 Task: Create Card Diversity and Inclusion Training in Board Customer Journey Mapping Tools to Workspace Financial Management. Create Card Image Processing Review in Board Employer Branding to Workspace Financial Management. Create Card Harassment Prevention Training in Board Product Market Fit Analysis and Validation to Workspace Financial Management
Action: Mouse moved to (95, 271)
Screenshot: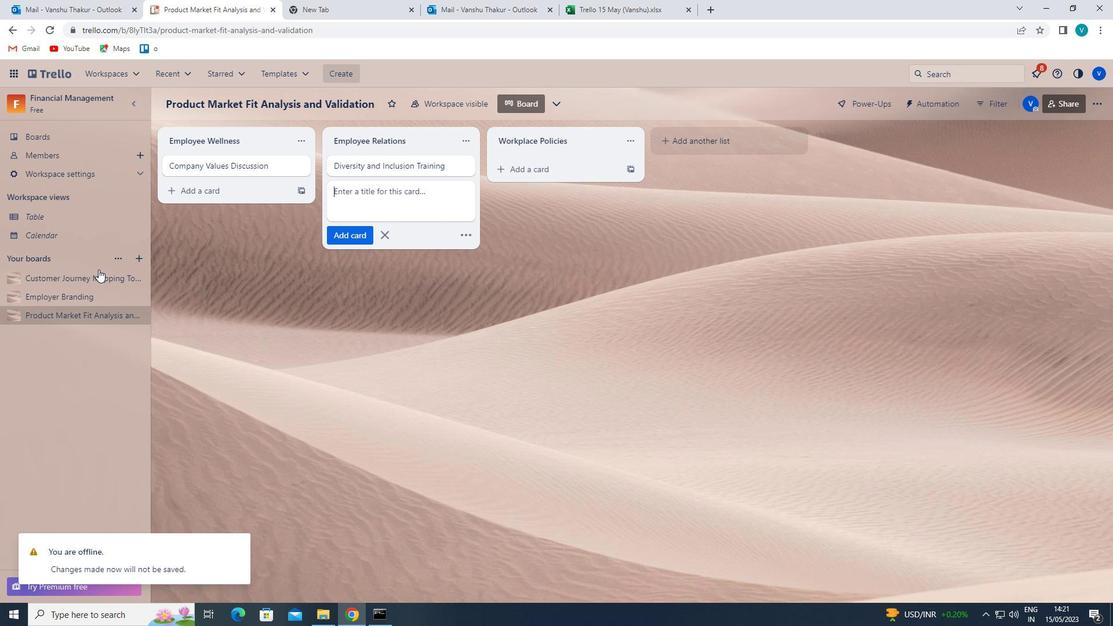 
Action: Mouse pressed left at (95, 271)
Screenshot: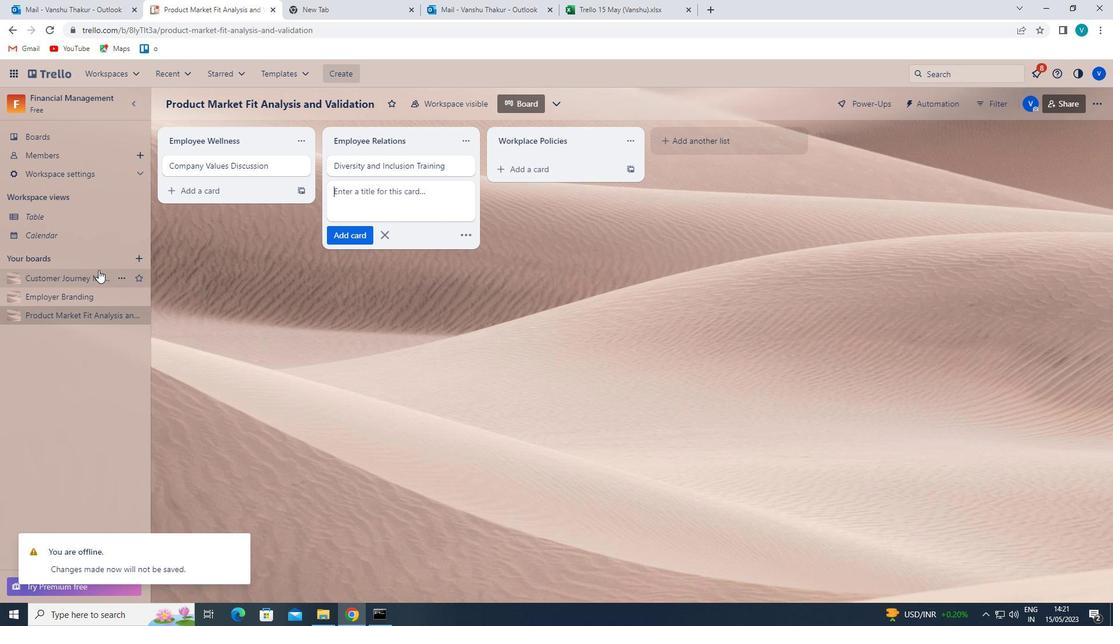 
Action: Mouse moved to (546, 172)
Screenshot: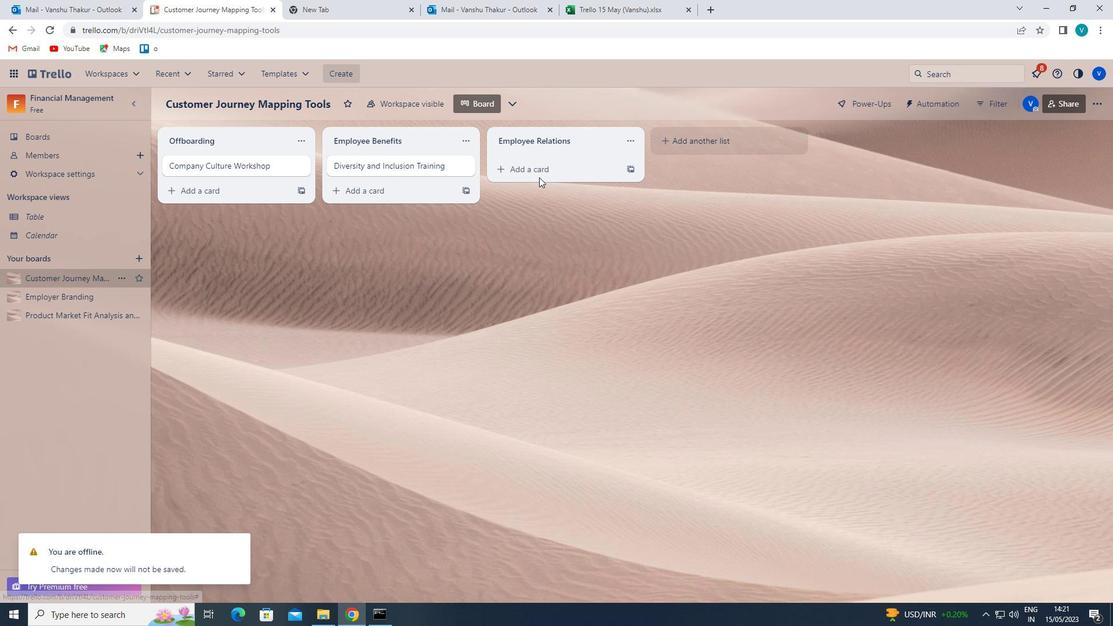 
Action: Mouse pressed left at (546, 172)
Screenshot: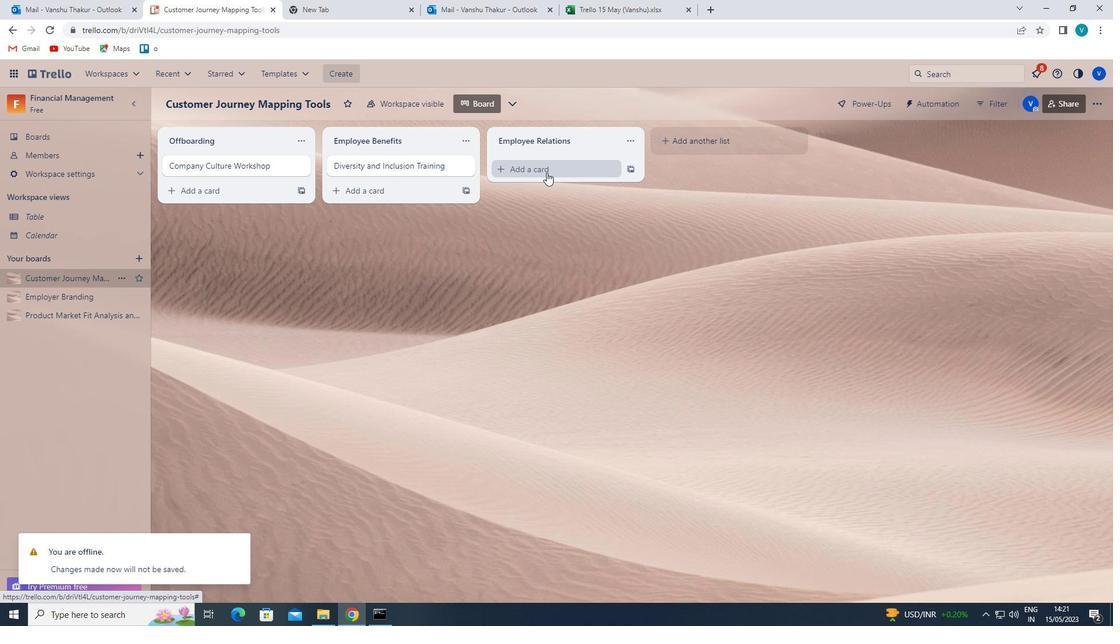 
Action: Key pressed <Key.shift>DIVERSITY<Key.space>AND<Key.space><Key.shift>INCLUSION<Key.space><Key.shift>TRAINING<Key.enter>
Screenshot: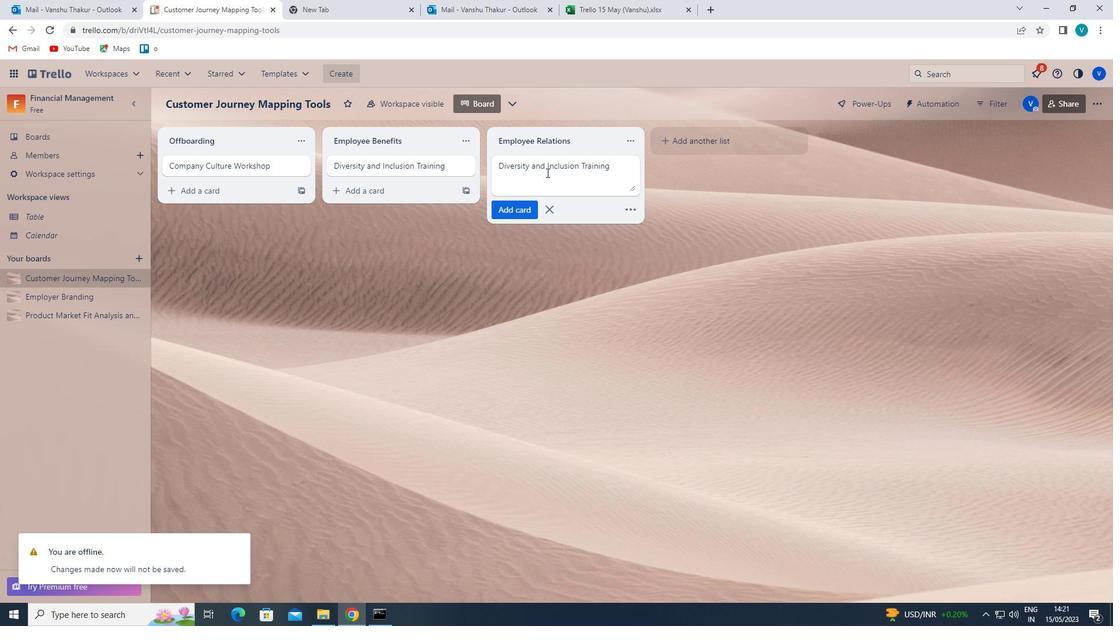 
Action: Mouse moved to (81, 298)
Screenshot: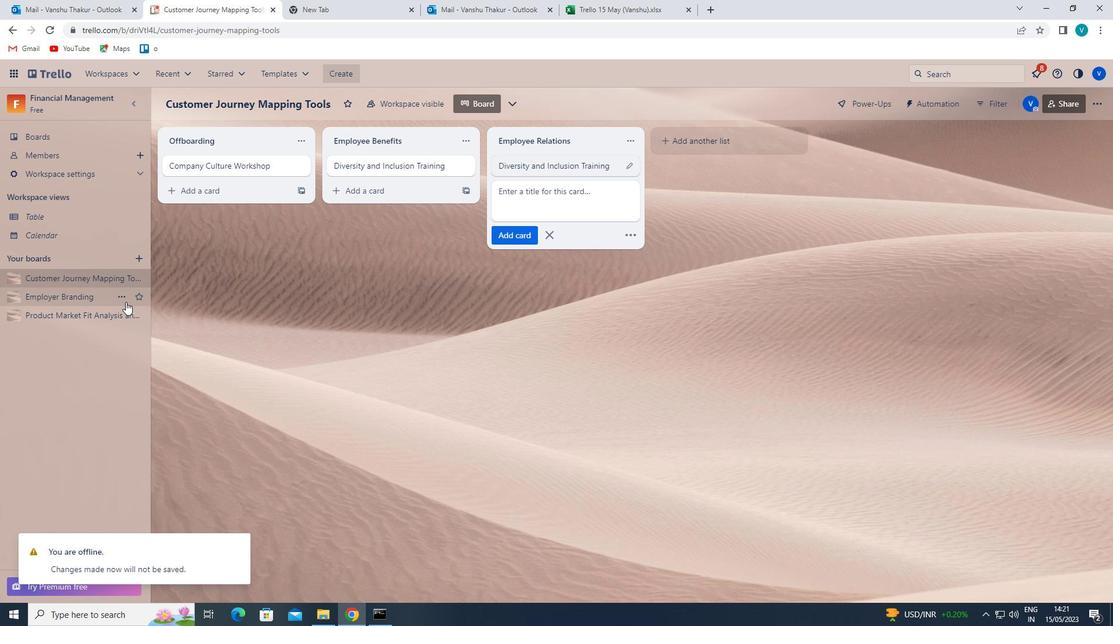 
Action: Mouse pressed left at (81, 298)
Screenshot: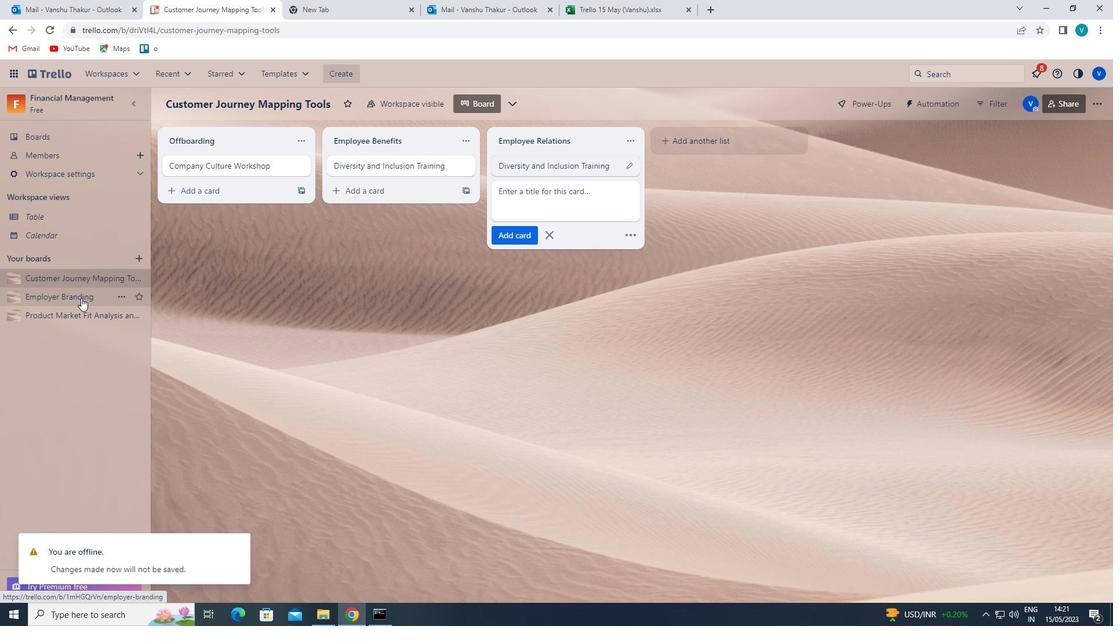 
Action: Mouse moved to (547, 172)
Screenshot: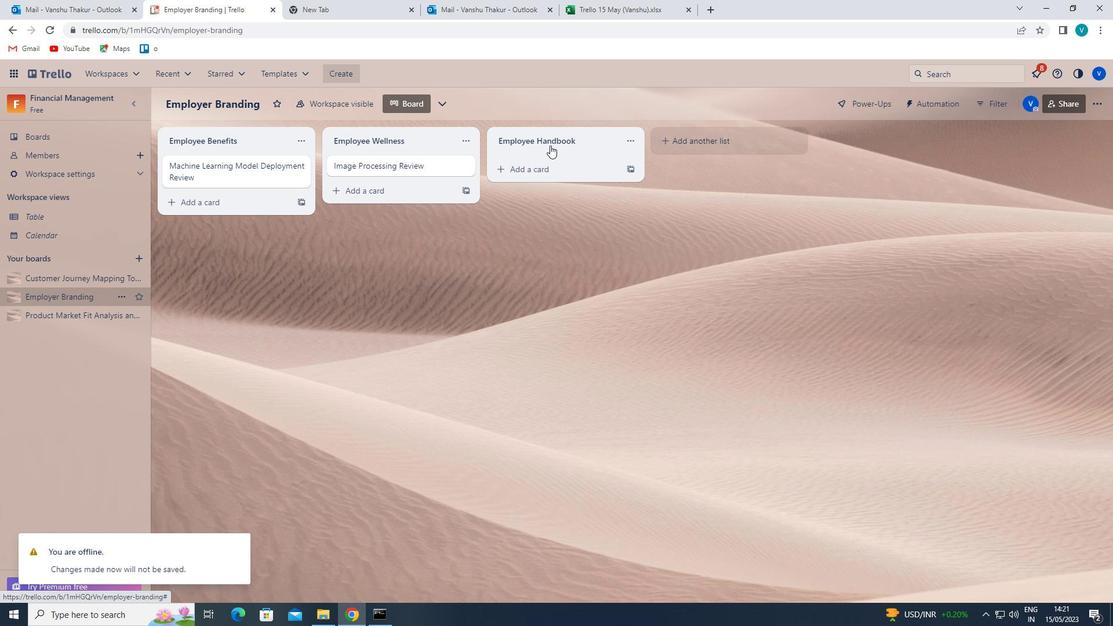 
Action: Mouse pressed left at (547, 172)
Screenshot: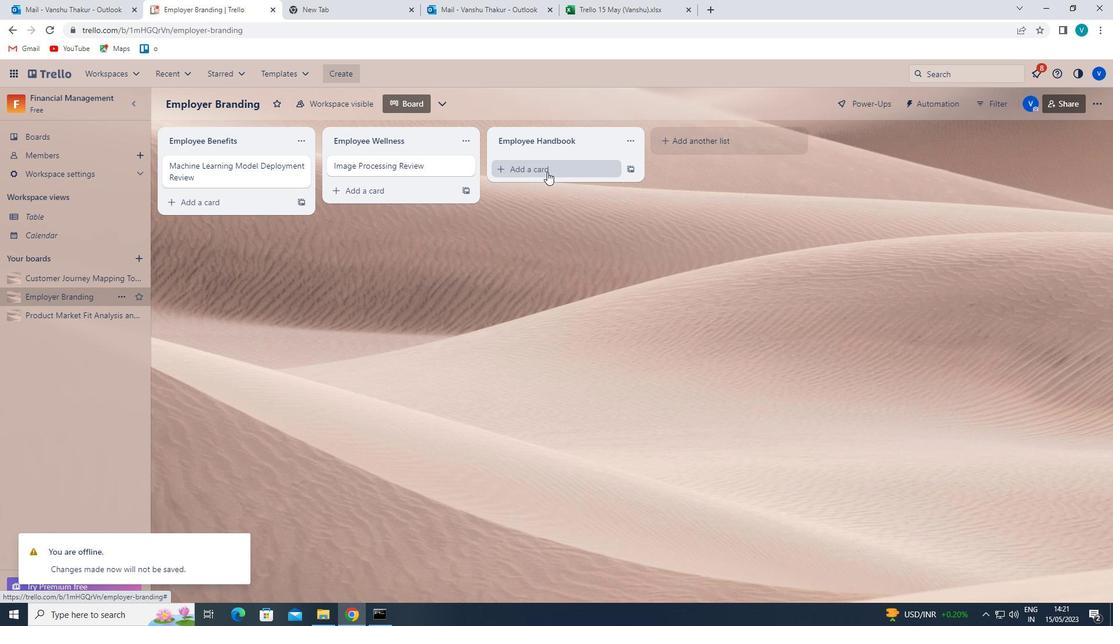 
Action: Key pressed <Key.shift>IMAGE<Key.space><Key.shift>PROCESSING<Key.space><Key.shift>REVIEW<Key.enter>
Screenshot: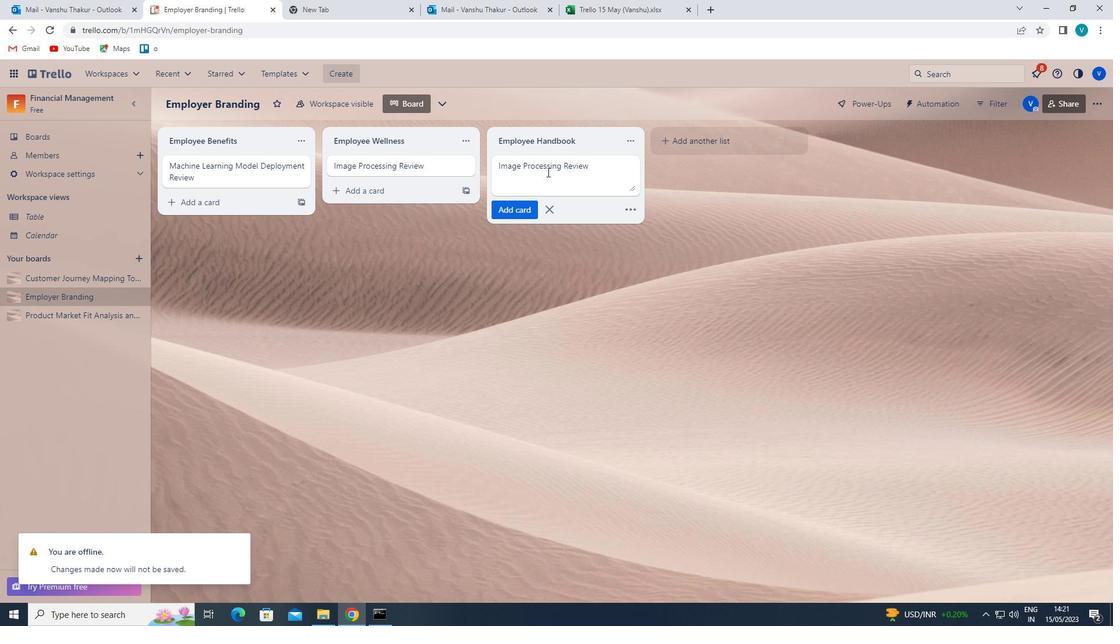 
Action: Mouse moved to (81, 319)
Screenshot: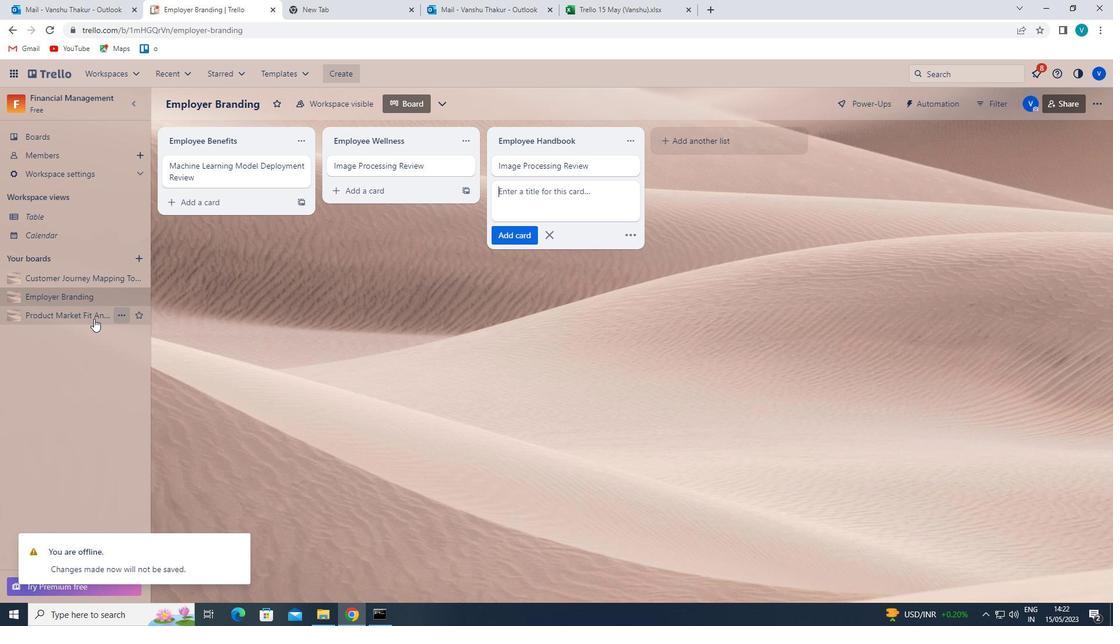 
Action: Mouse pressed left at (81, 319)
Screenshot: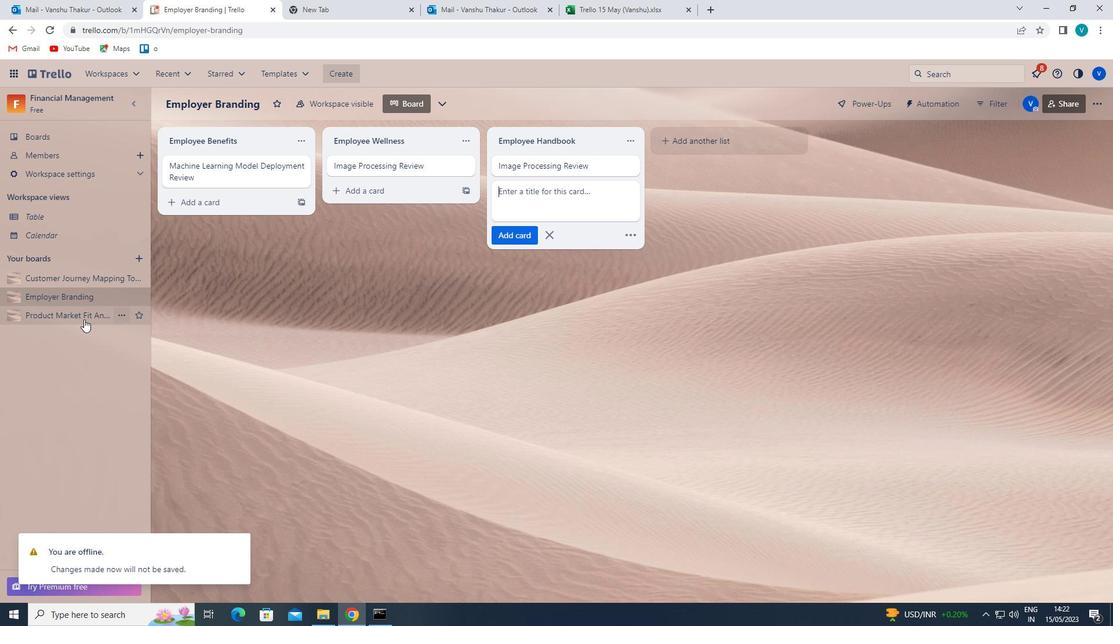 
Action: Mouse moved to (545, 169)
Screenshot: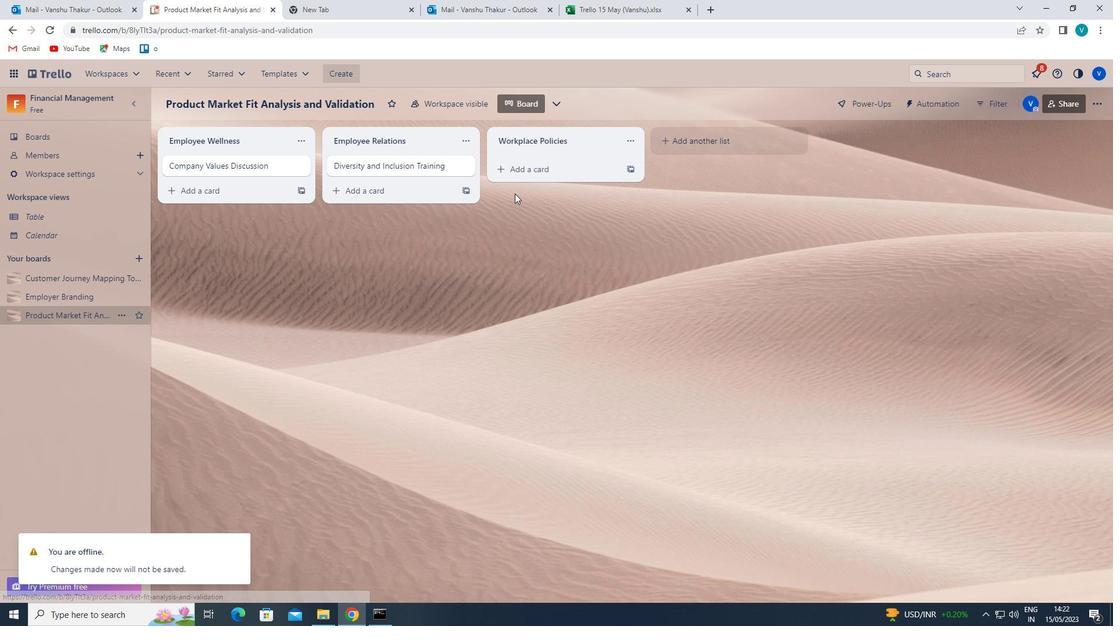 
Action: Mouse pressed left at (545, 169)
Screenshot: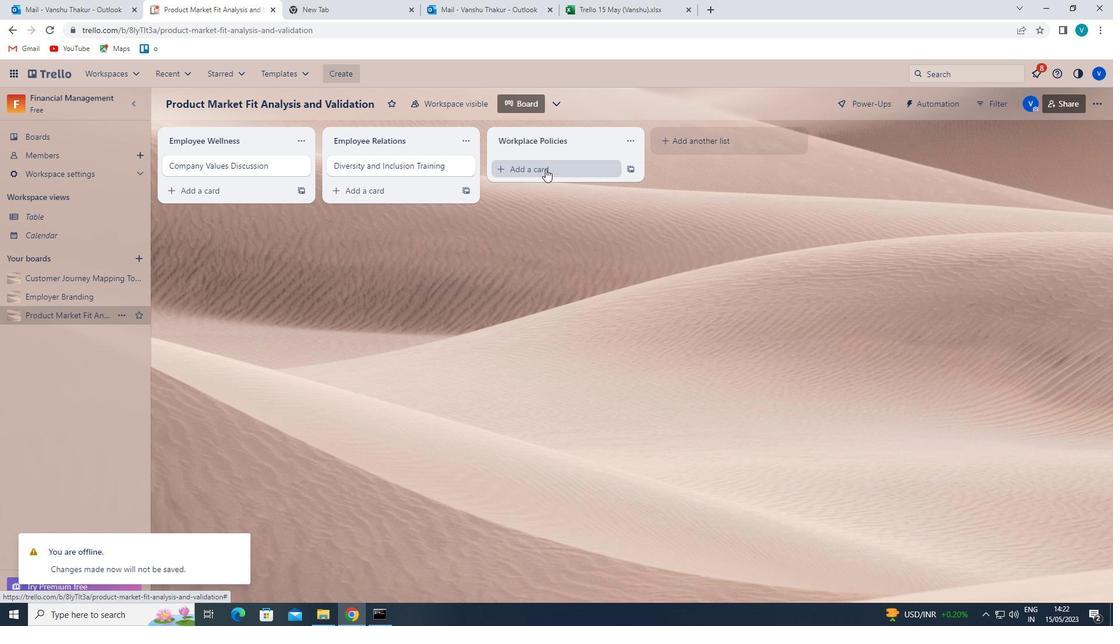 
Action: Key pressed <Key.shift>HARASSMENT<Key.space><Key.shift>PREVENTION<Key.space><Key.shift>TRAINING<Key.enter>
Screenshot: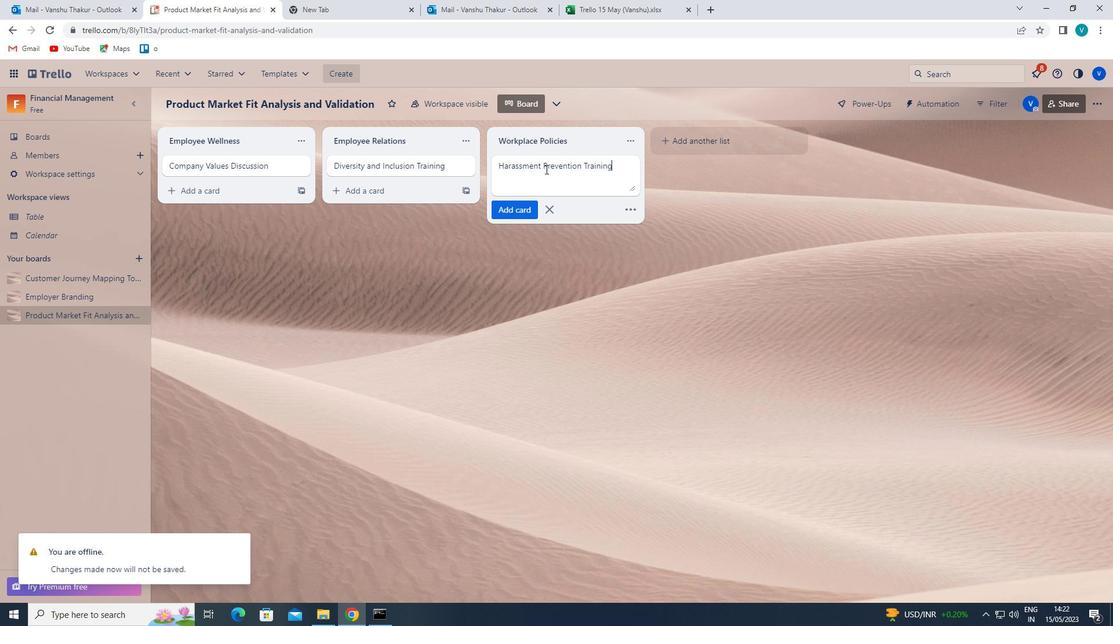 
